 Task: Create Card Legal Contract Review in Board Newsletter Layout Ideas to Workspace Leadership Coaching. Create Card Home Security Review in Board Customer Journey Mapping to Workspace Leadership Coaching. Create Card Legal Contract Review in Board Public Relations Event Coordination and Execution to Workspace Leadership Coaching
Action: Mouse moved to (97, 336)
Screenshot: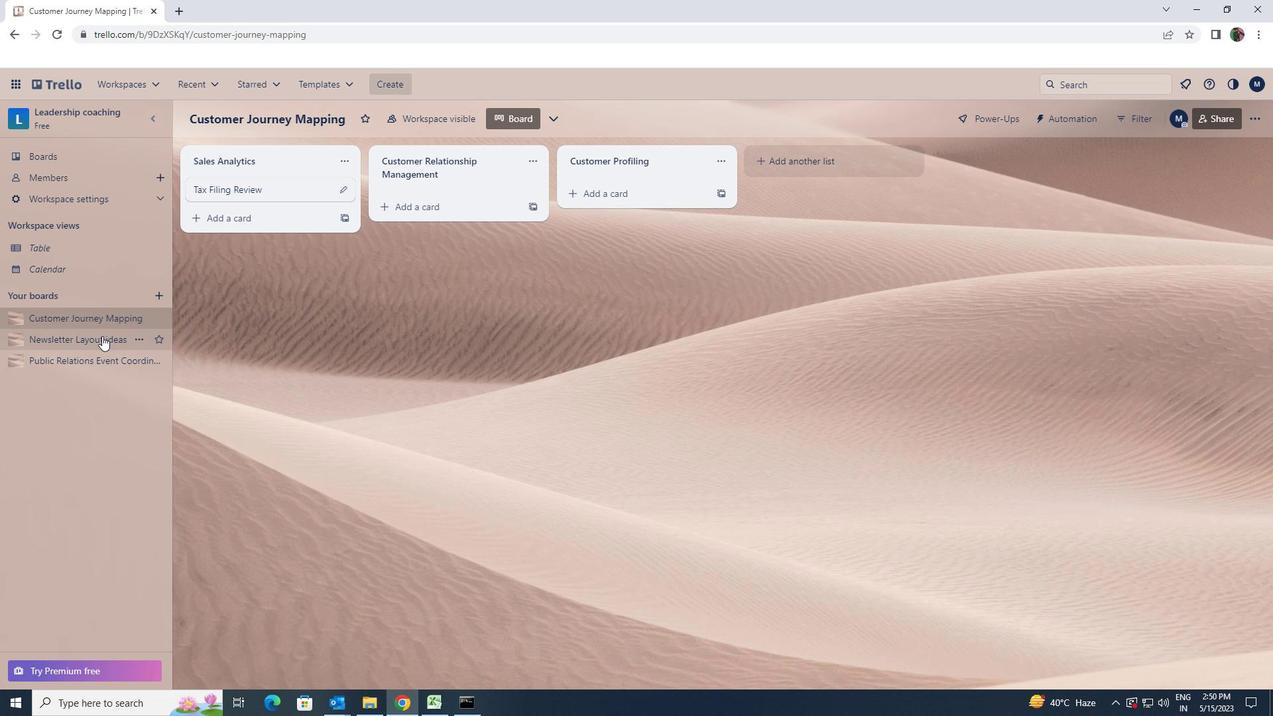 
Action: Mouse pressed left at (97, 336)
Screenshot: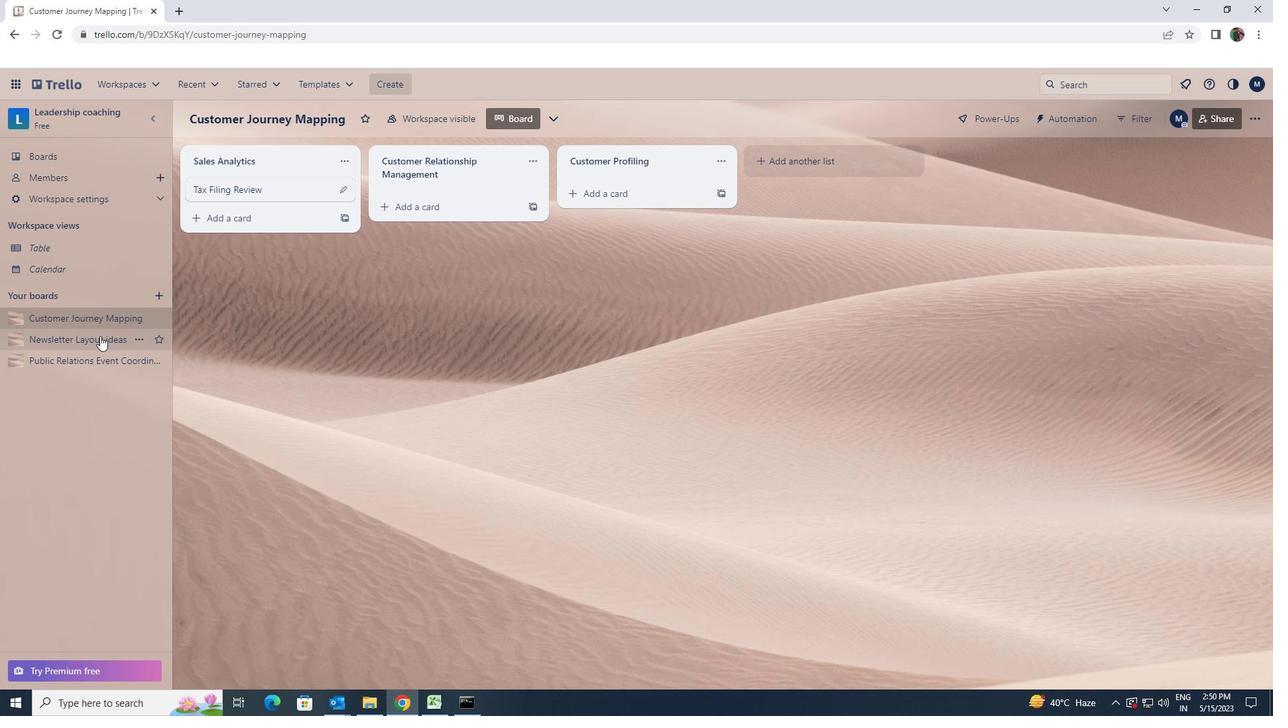 
Action: Mouse moved to (390, 195)
Screenshot: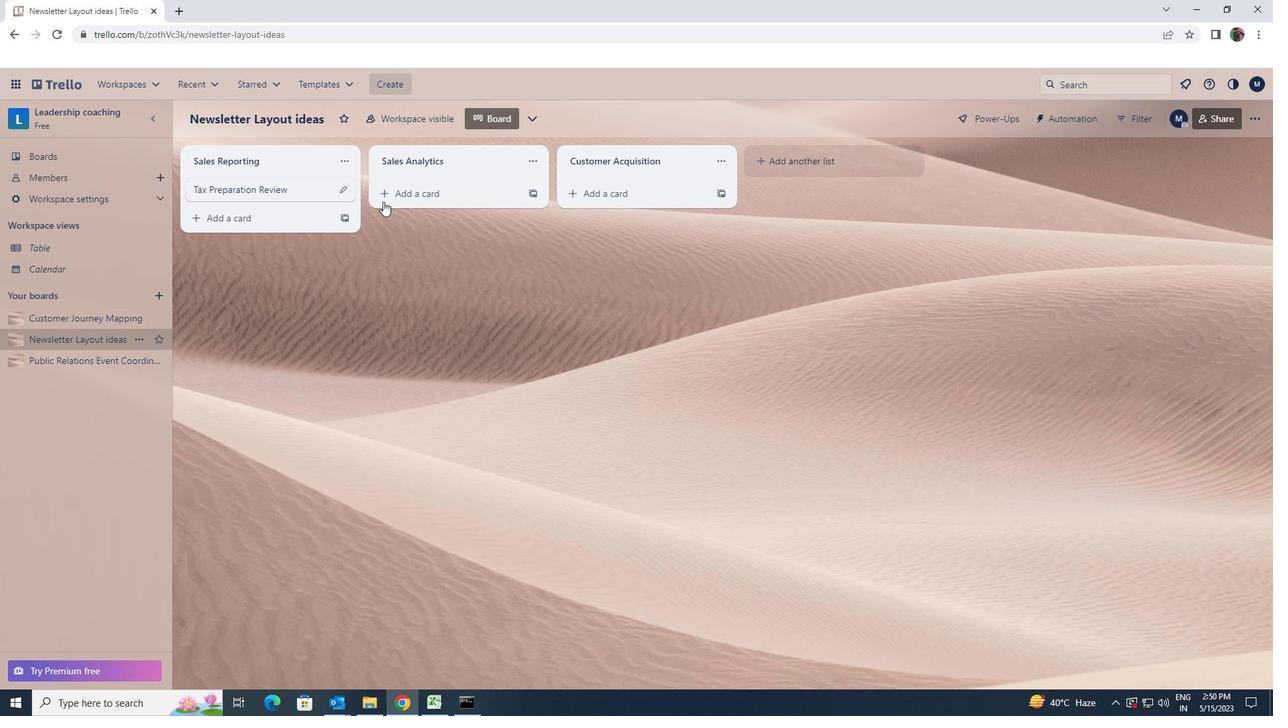 
Action: Mouse pressed left at (390, 195)
Screenshot: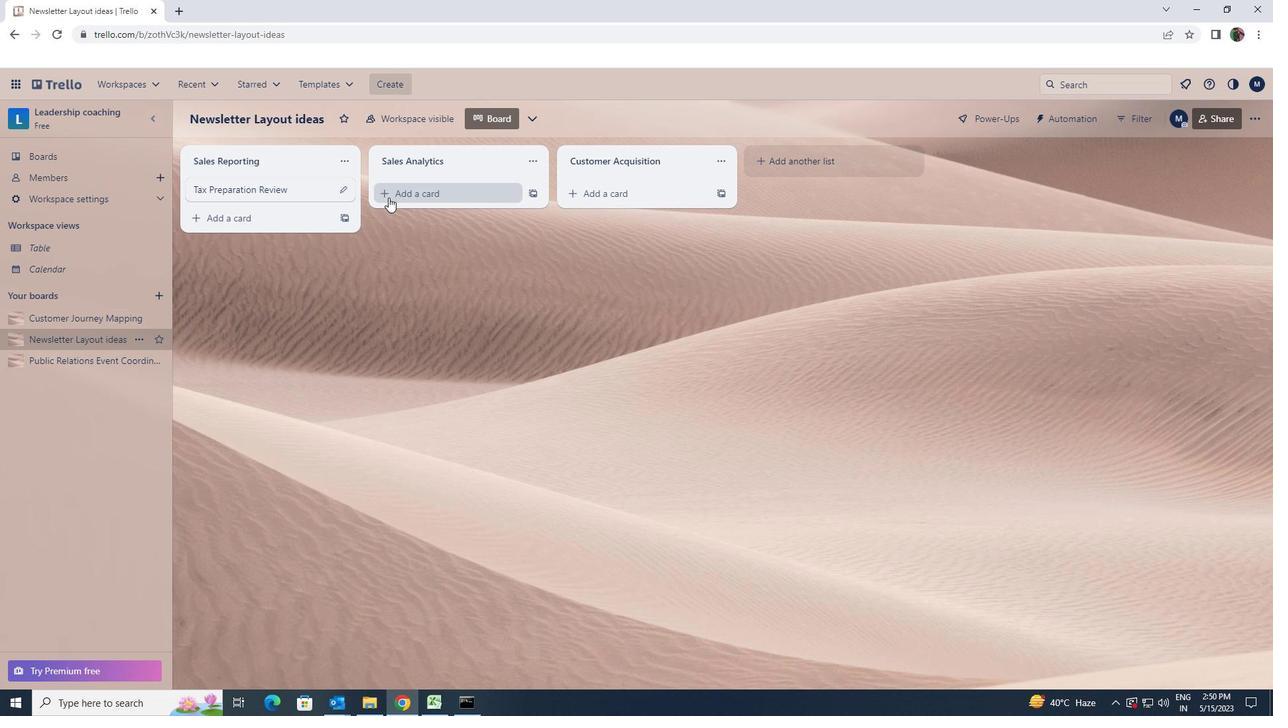 
Action: Key pressed <Key.shift>LEGAL<Key.space>CONTRACT<Key.space><Key.shift>REVIEW
Screenshot: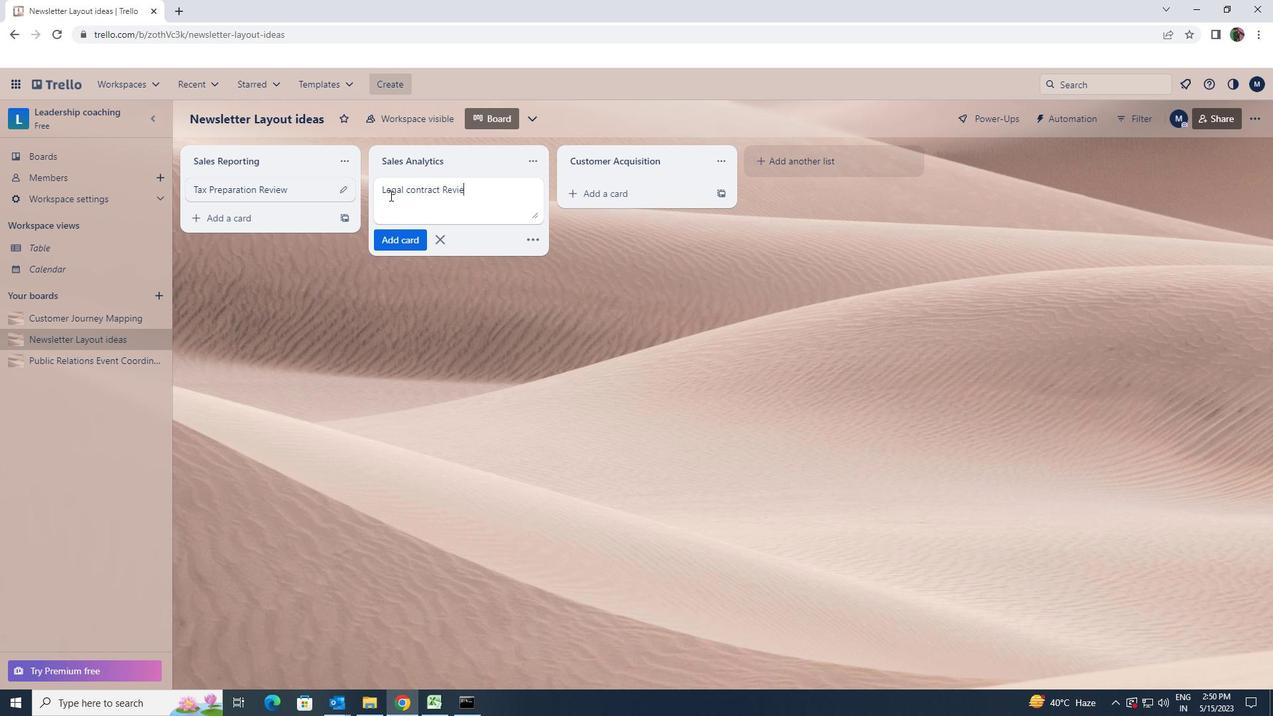 
Action: Mouse moved to (391, 246)
Screenshot: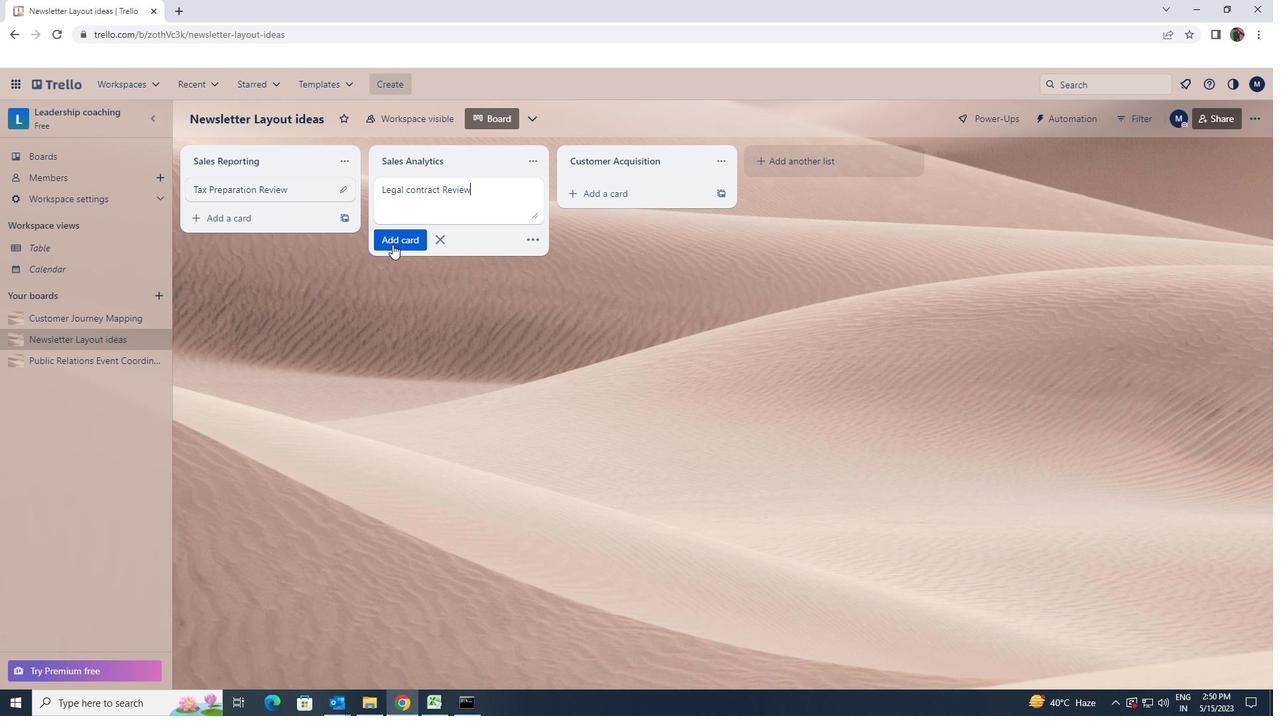 
Action: Mouse pressed left at (391, 246)
Screenshot: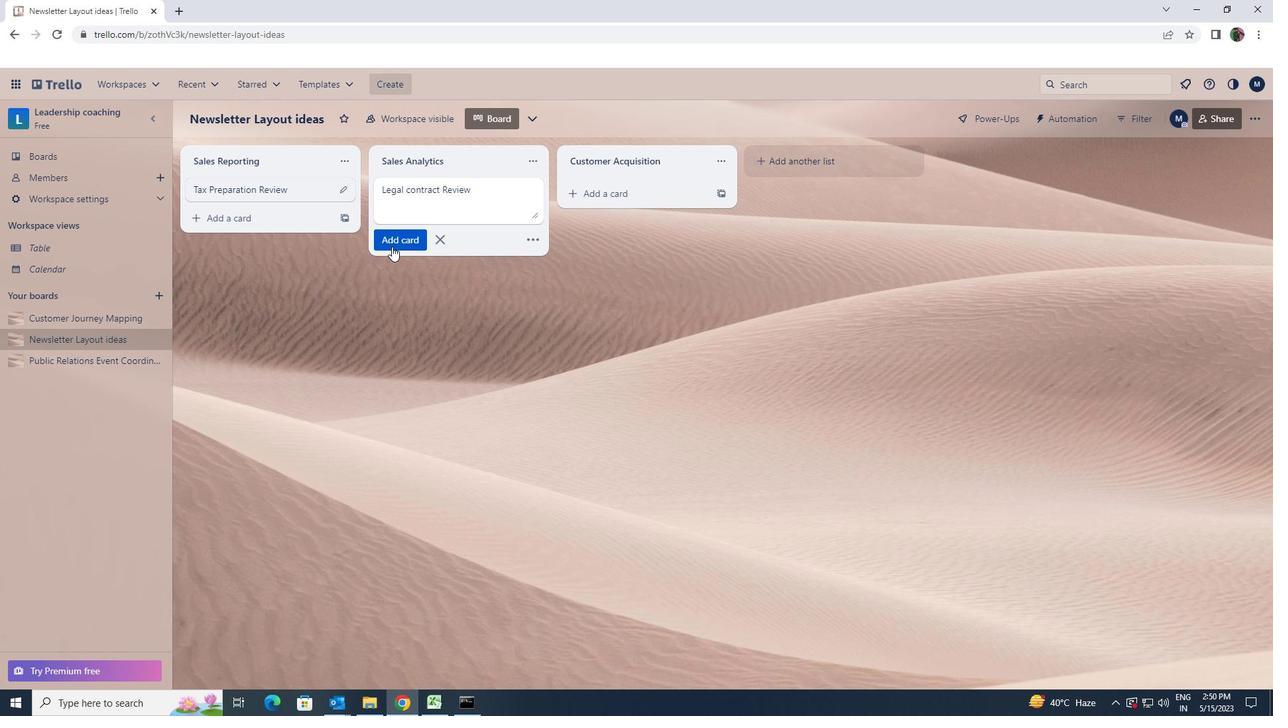 
Action: Mouse moved to (106, 358)
Screenshot: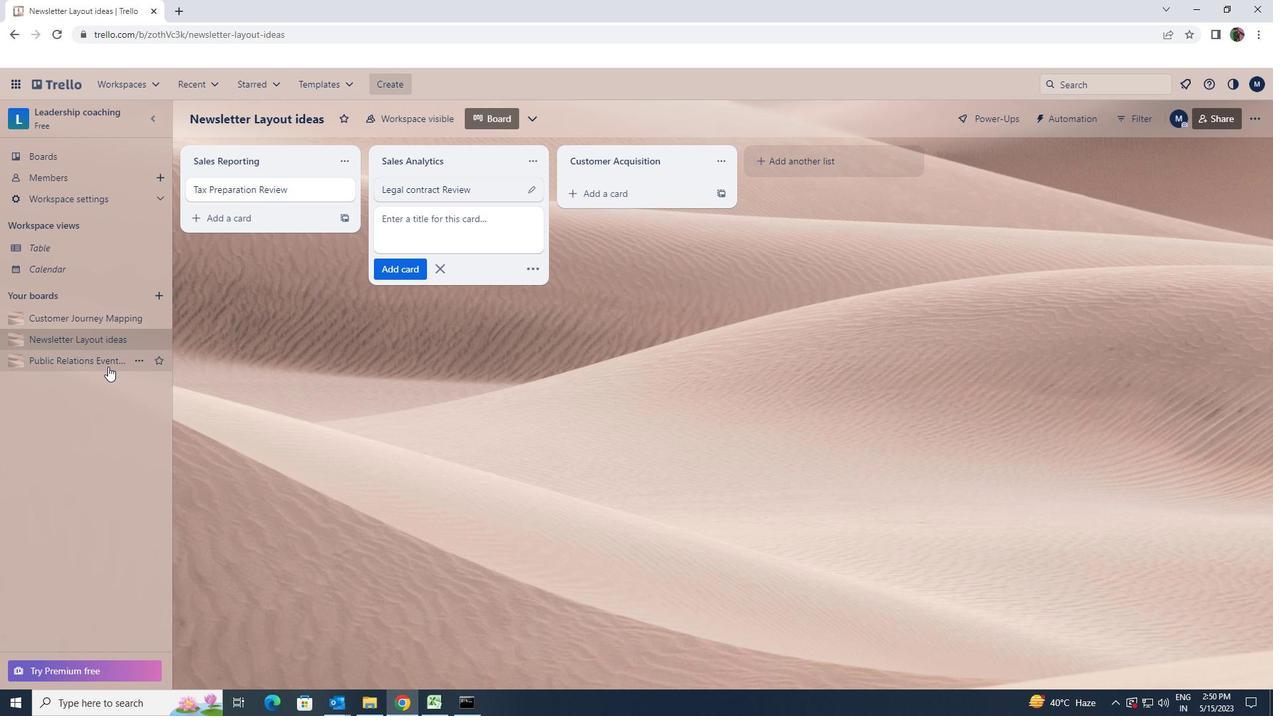 
Action: Mouse pressed left at (106, 358)
Screenshot: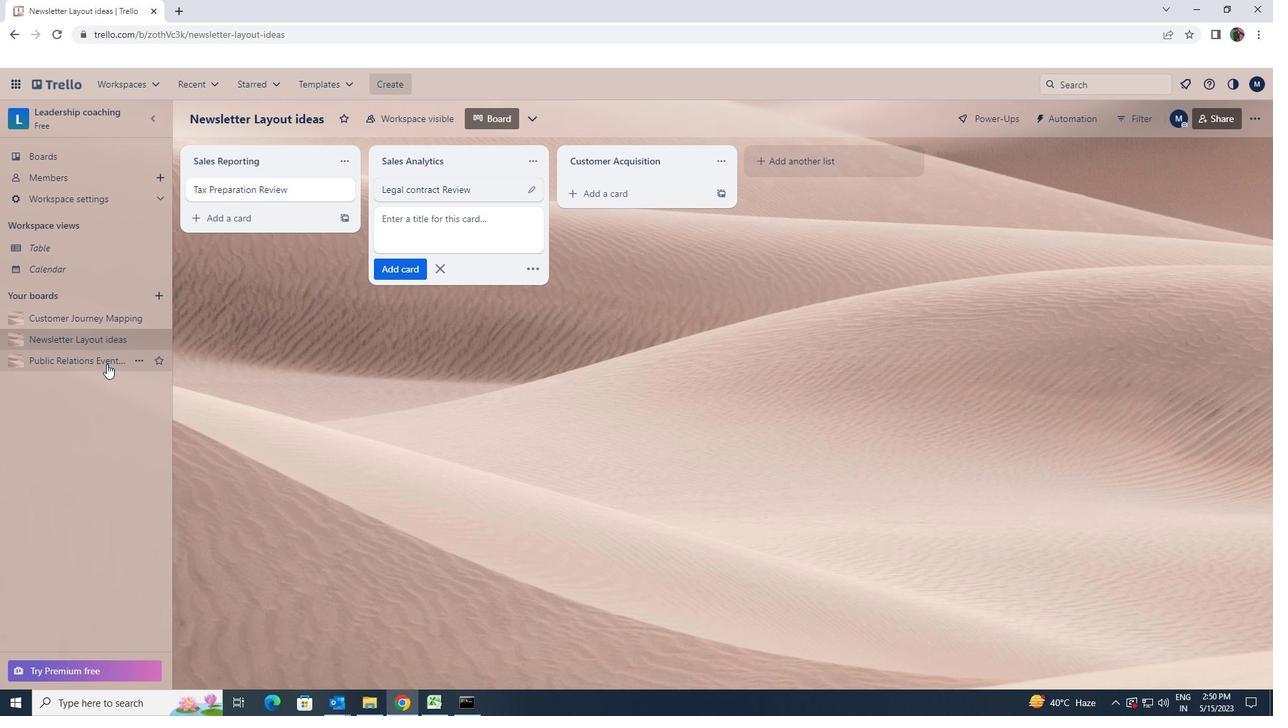 
Action: Mouse moved to (403, 194)
Screenshot: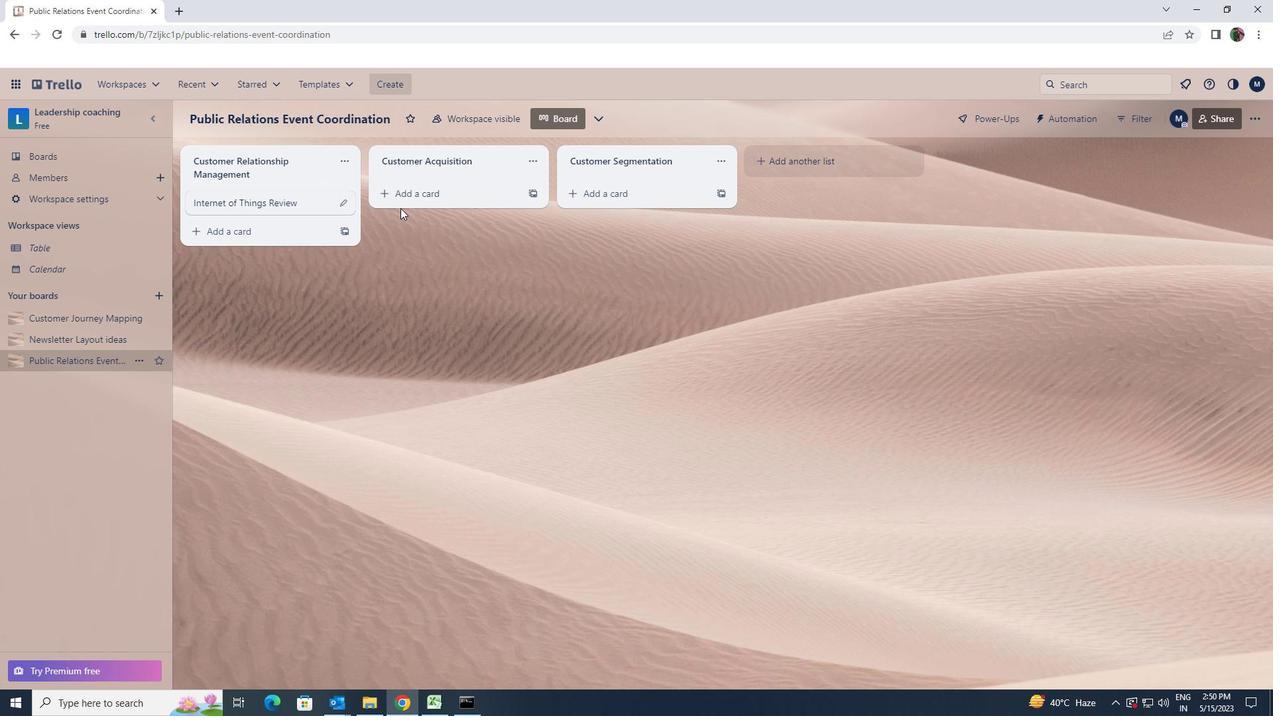 
Action: Mouse pressed left at (403, 194)
Screenshot: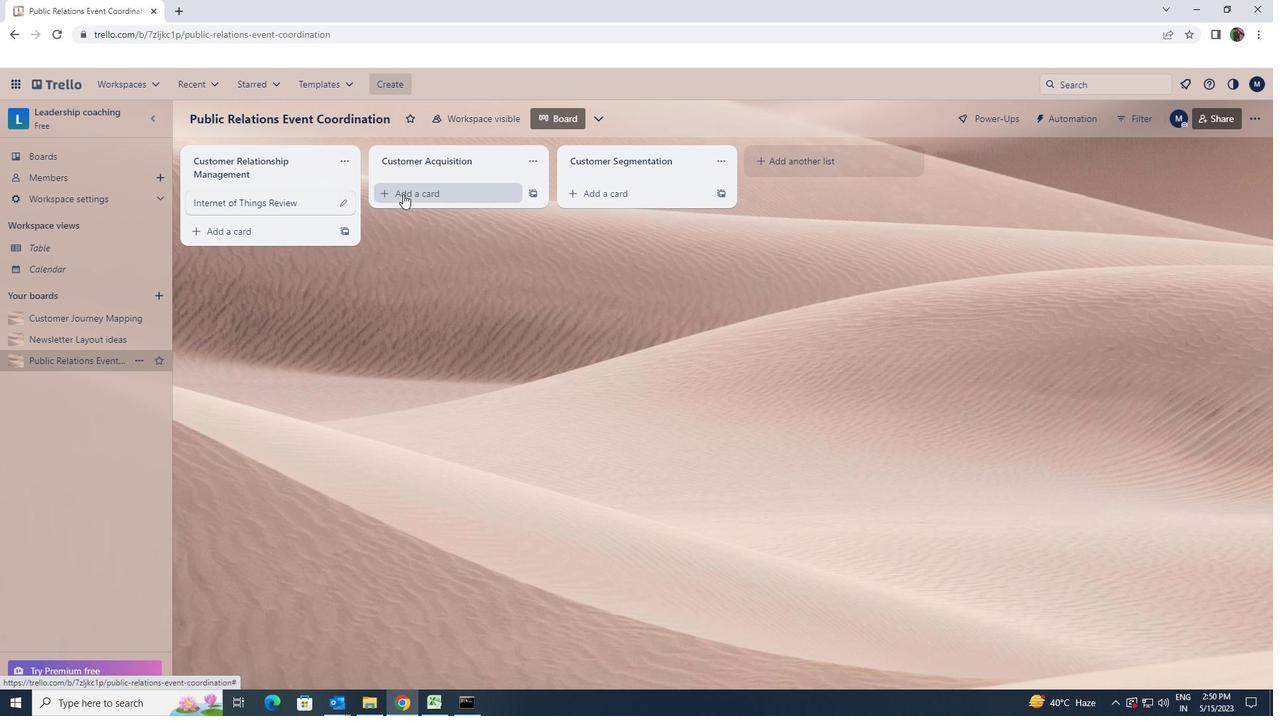 
Action: Key pressed <Key.shift>HOME<Key.space>SECURITY<Key.space>
Screenshot: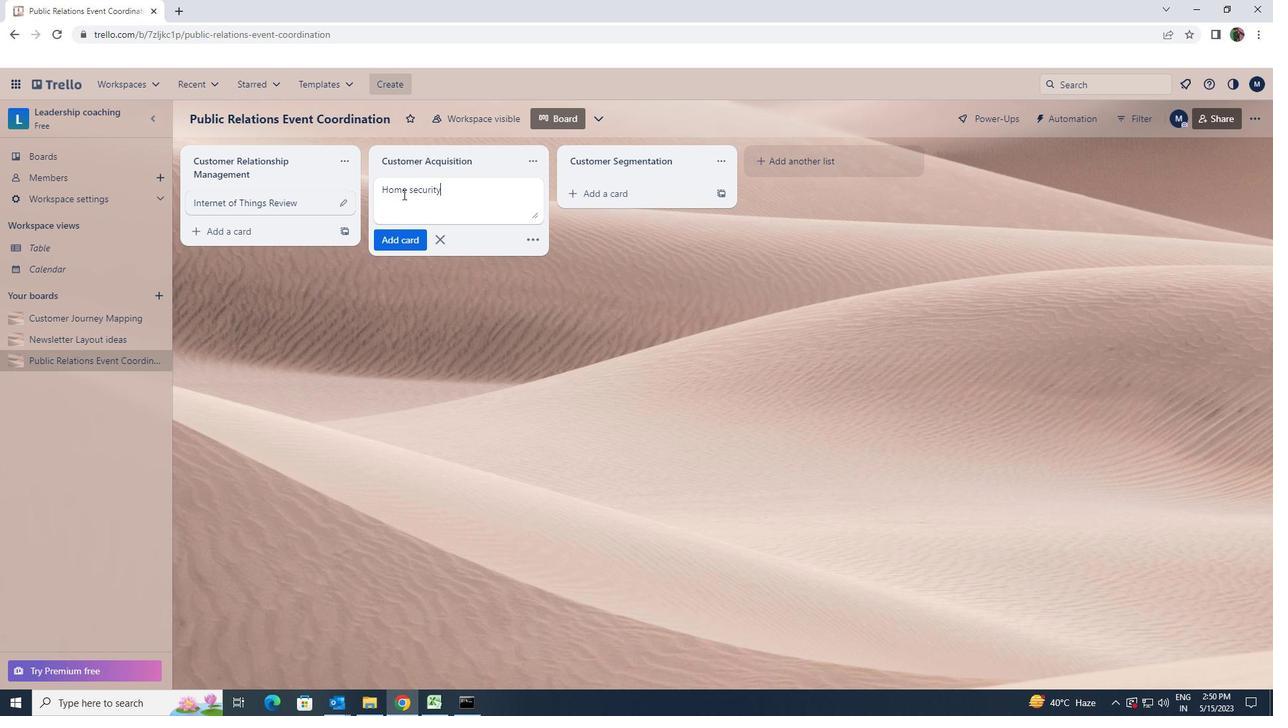 
Action: Mouse moved to (397, 234)
Screenshot: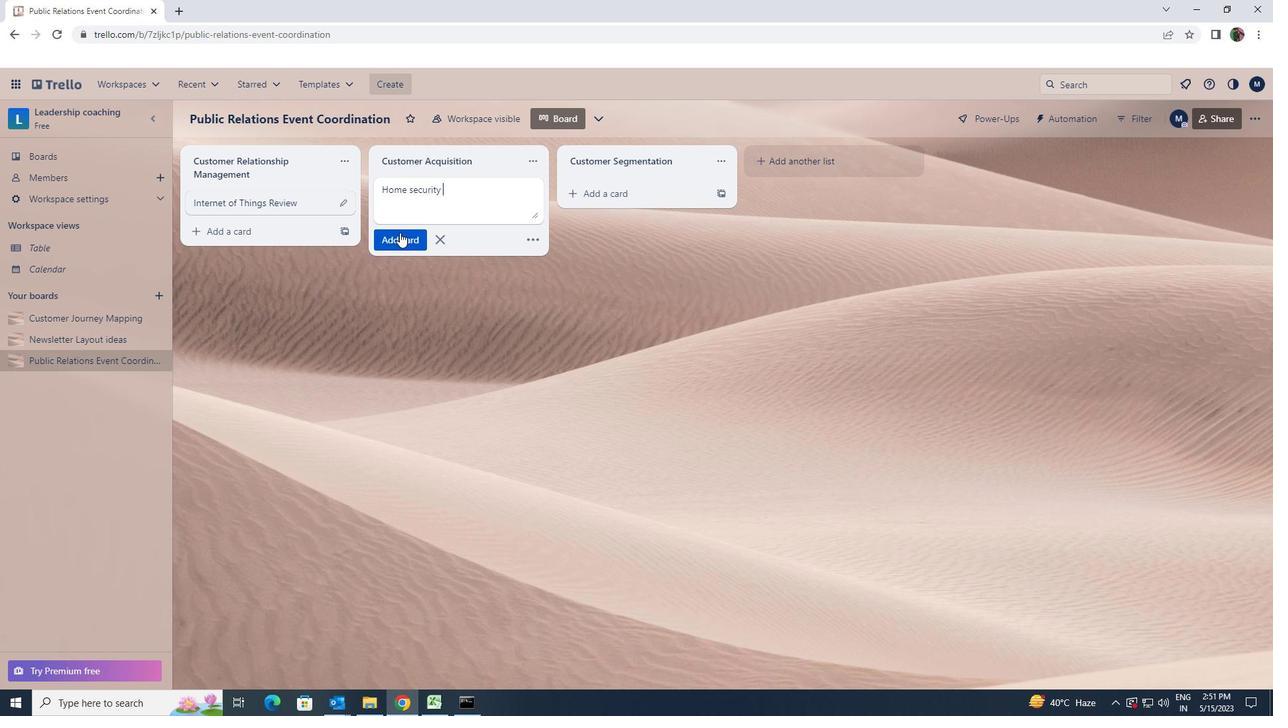 
Action: Key pressed <Key.space><Key.shift>REVIEW
Screenshot: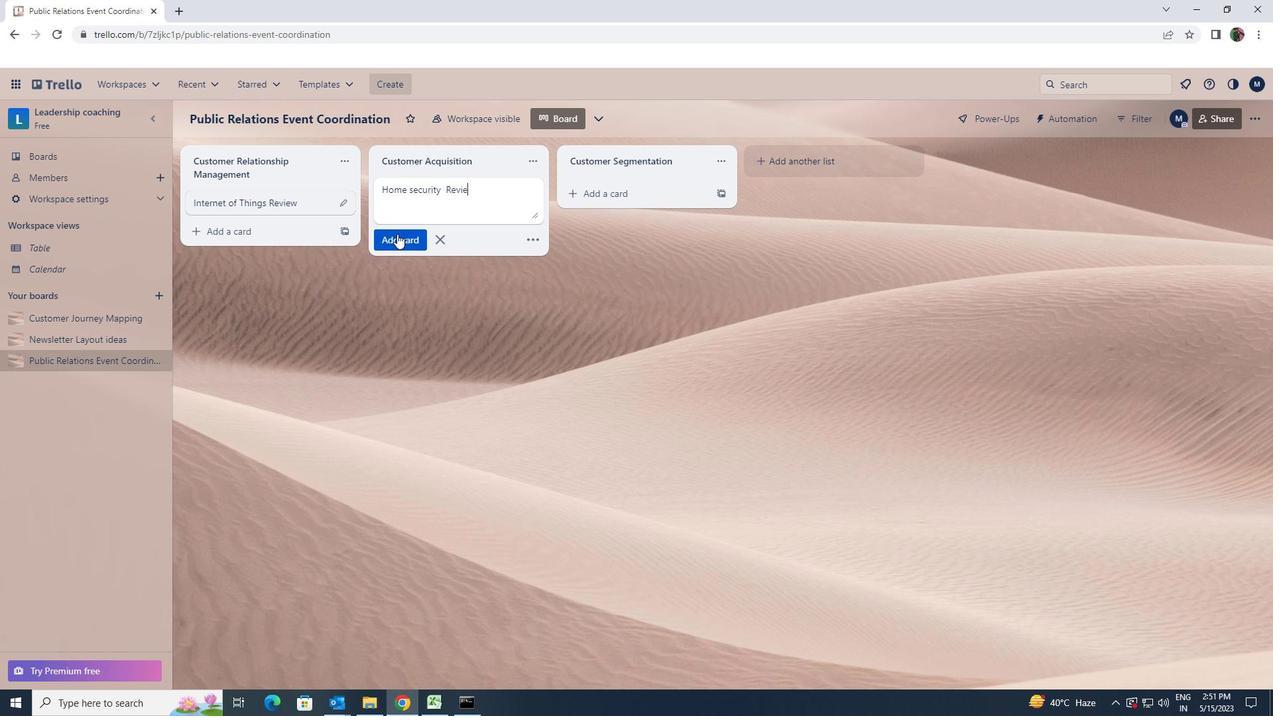 
Action: Mouse moved to (397, 241)
Screenshot: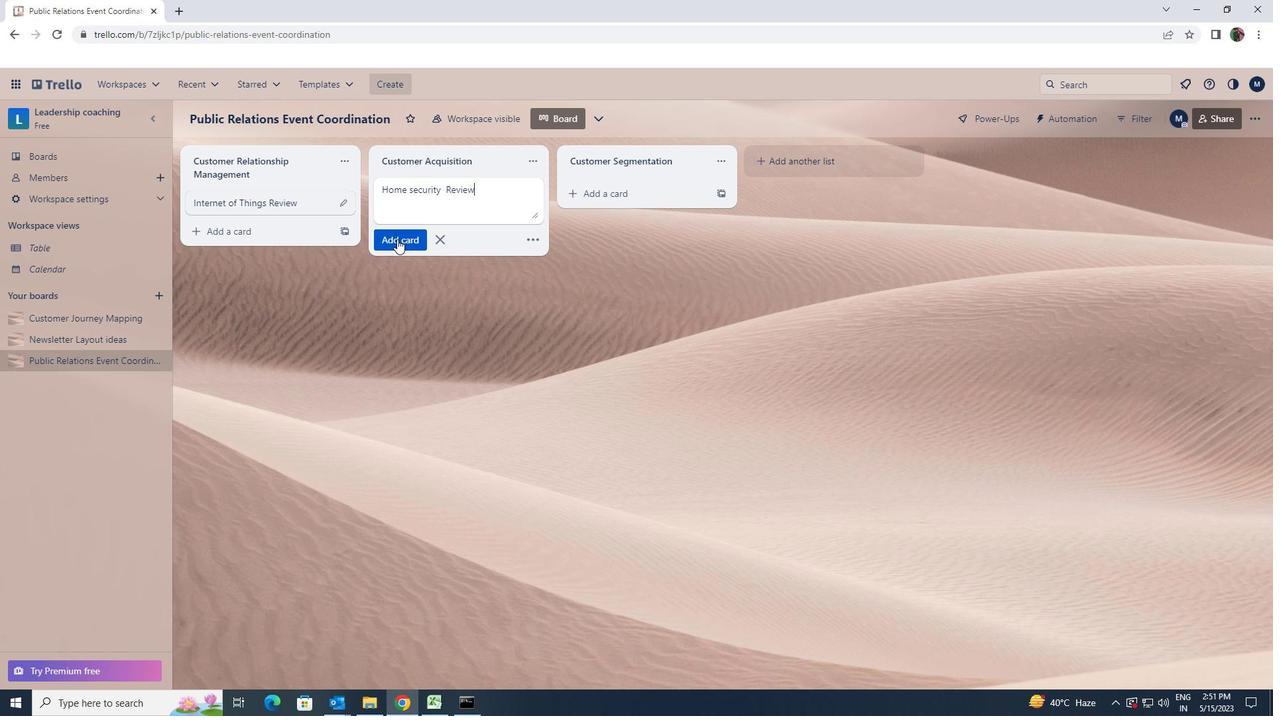 
Action: Mouse pressed left at (397, 241)
Screenshot: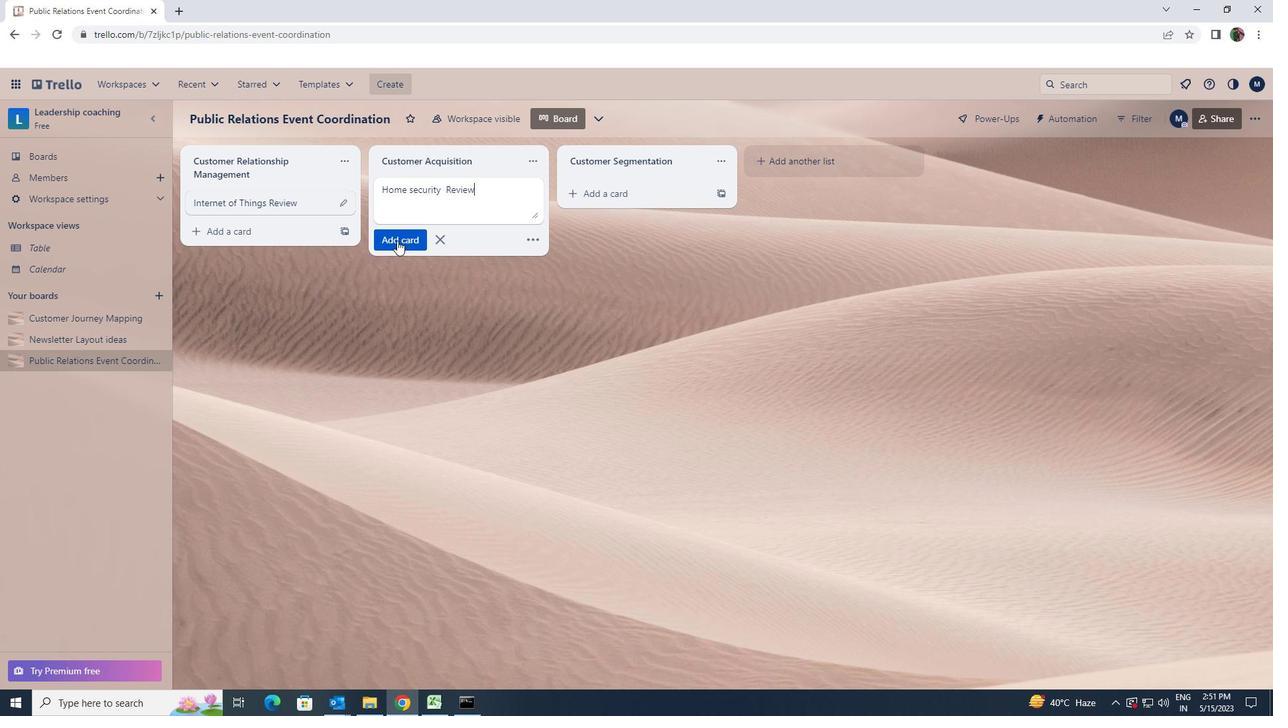 
Action: Mouse moved to (102, 316)
Screenshot: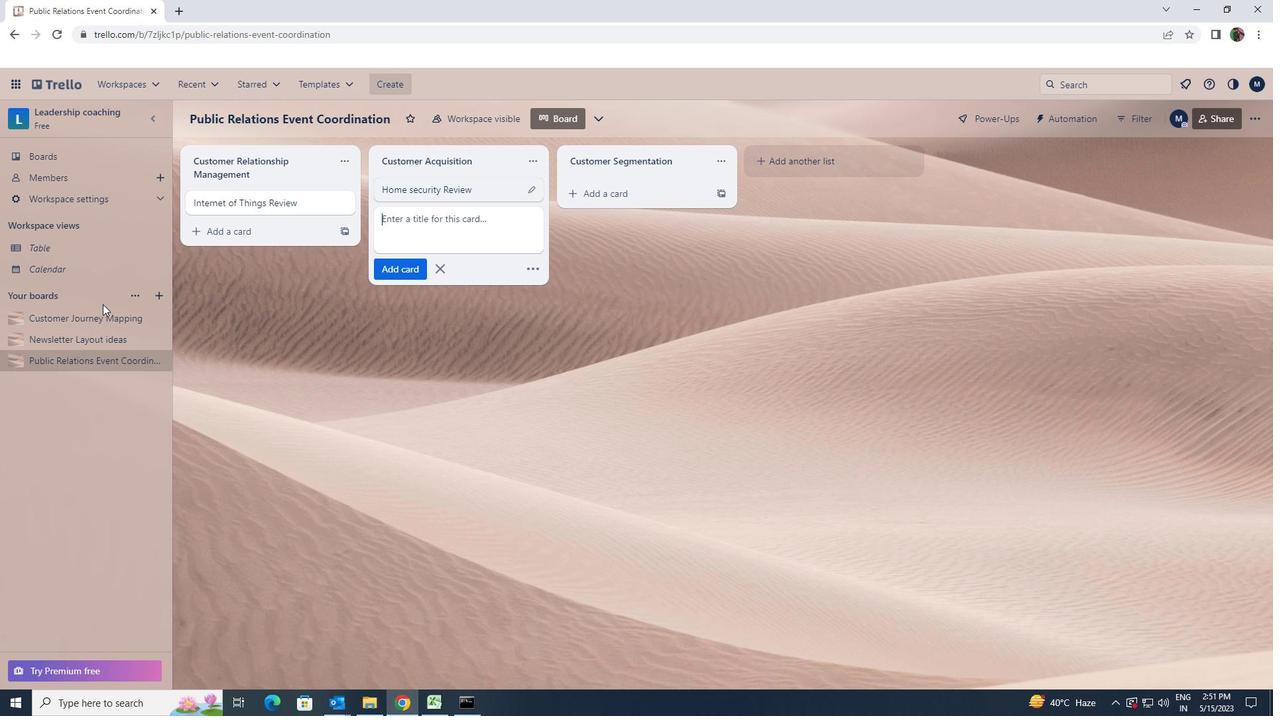 
Action: Mouse pressed left at (102, 316)
Screenshot: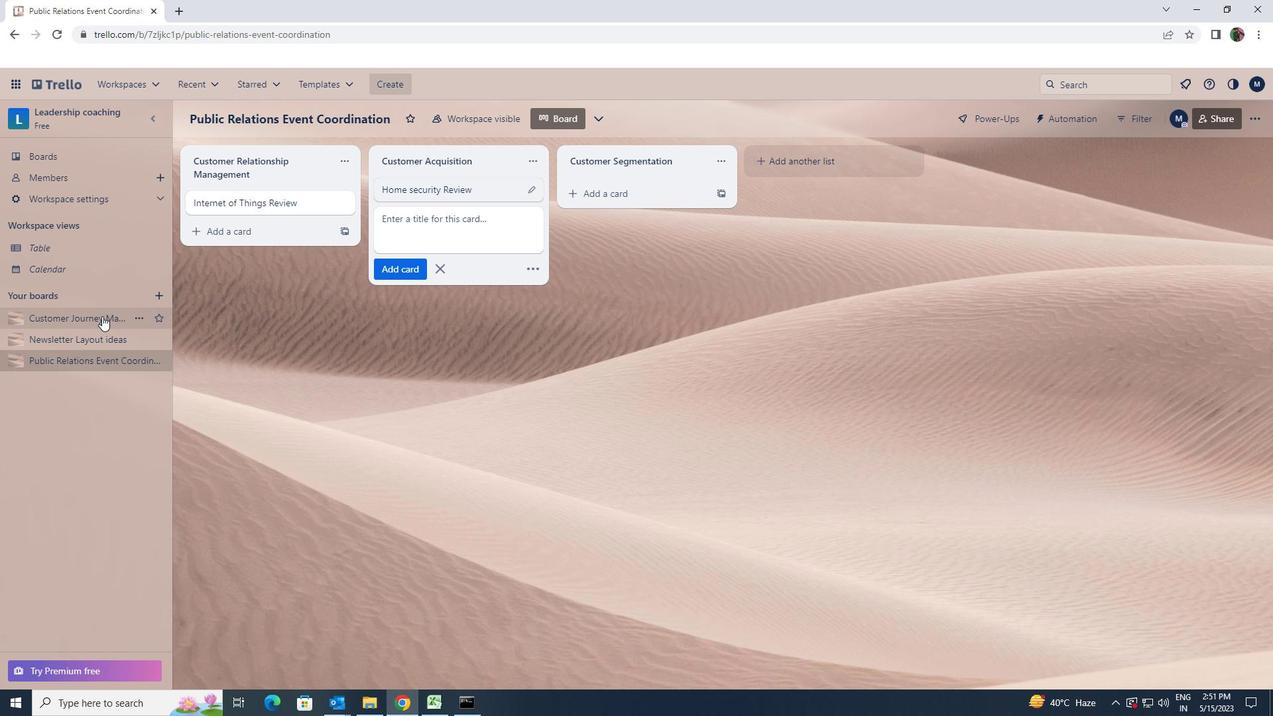
Action: Mouse moved to (418, 207)
Screenshot: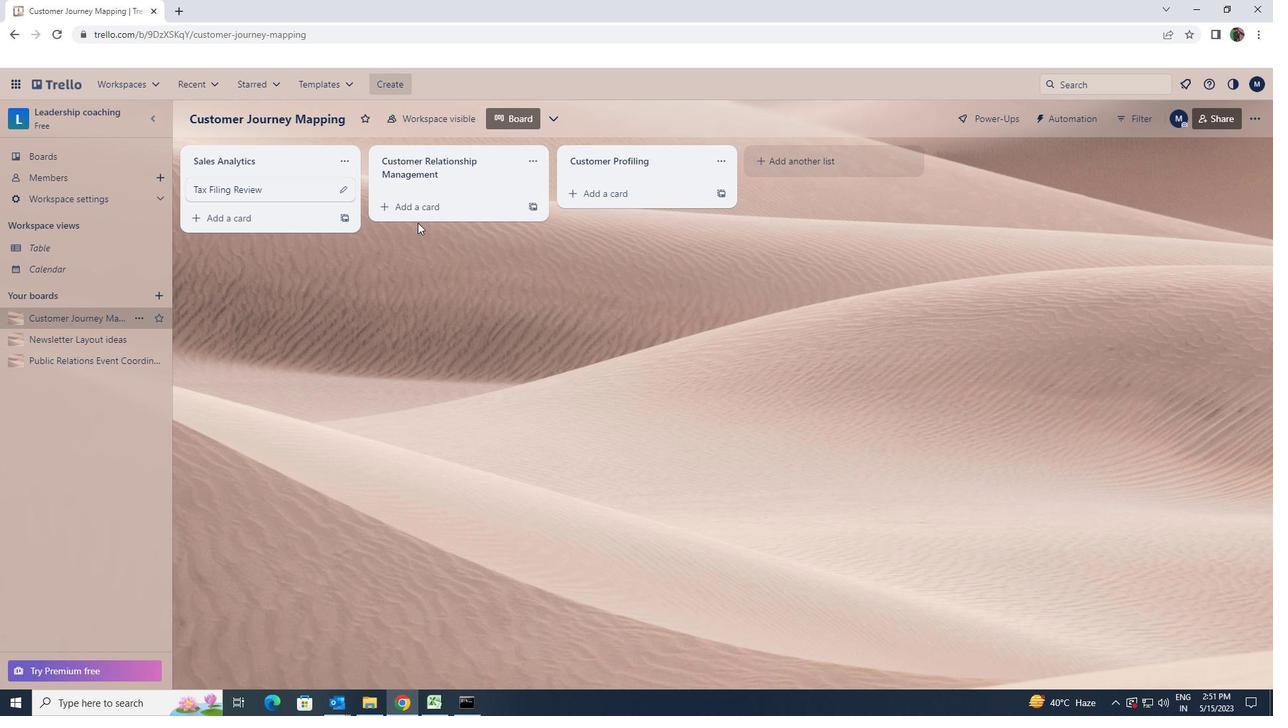 
Action: Mouse pressed left at (418, 207)
Screenshot: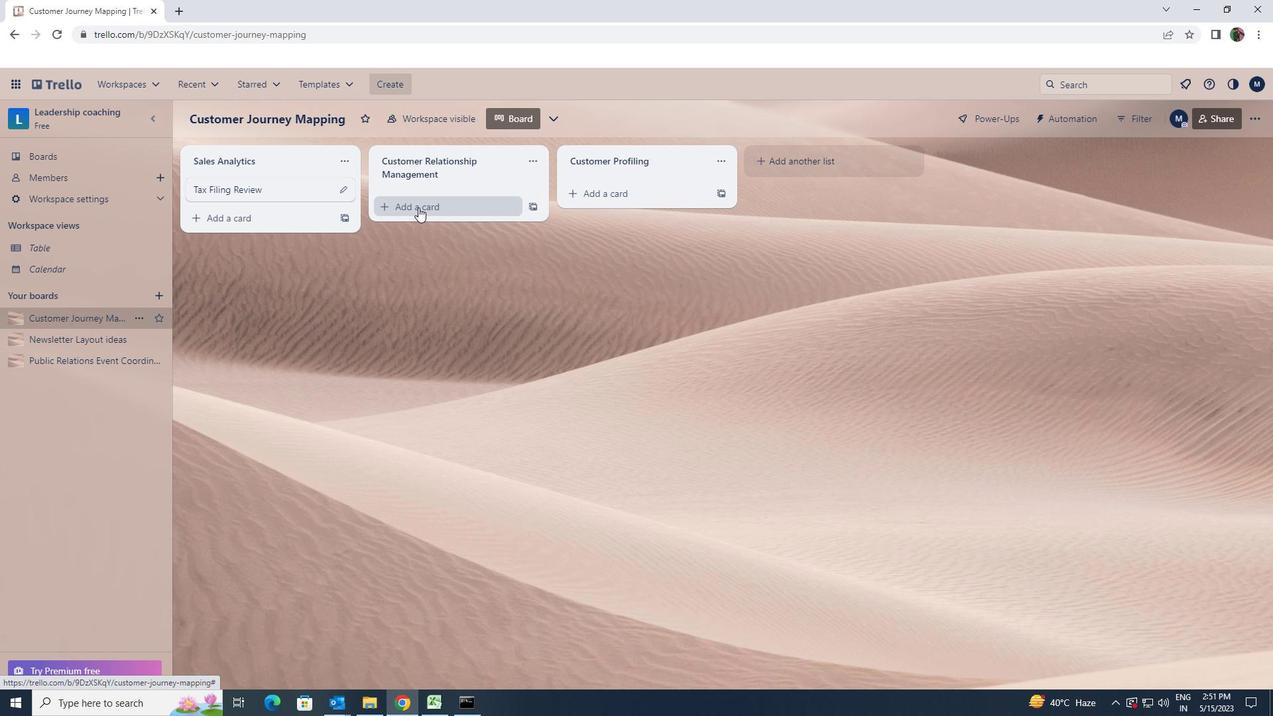 
Action: Key pressed <Key.shift><Key.shift><Key.shift><Key.shift><Key.shift><Key.shift><Key.shift><Key.shift><Key.shift><Key.shift><Key.shift><Key.shift><Key.shift><Key.shift><Key.shift><Key.shift><Key.shift><Key.shift>LEGAK<Key.backspace>L<Key.space><Key.shift><Key.shift><Key.shift><Key.shift>CONTRACT<Key.space>REVIEW
Screenshot: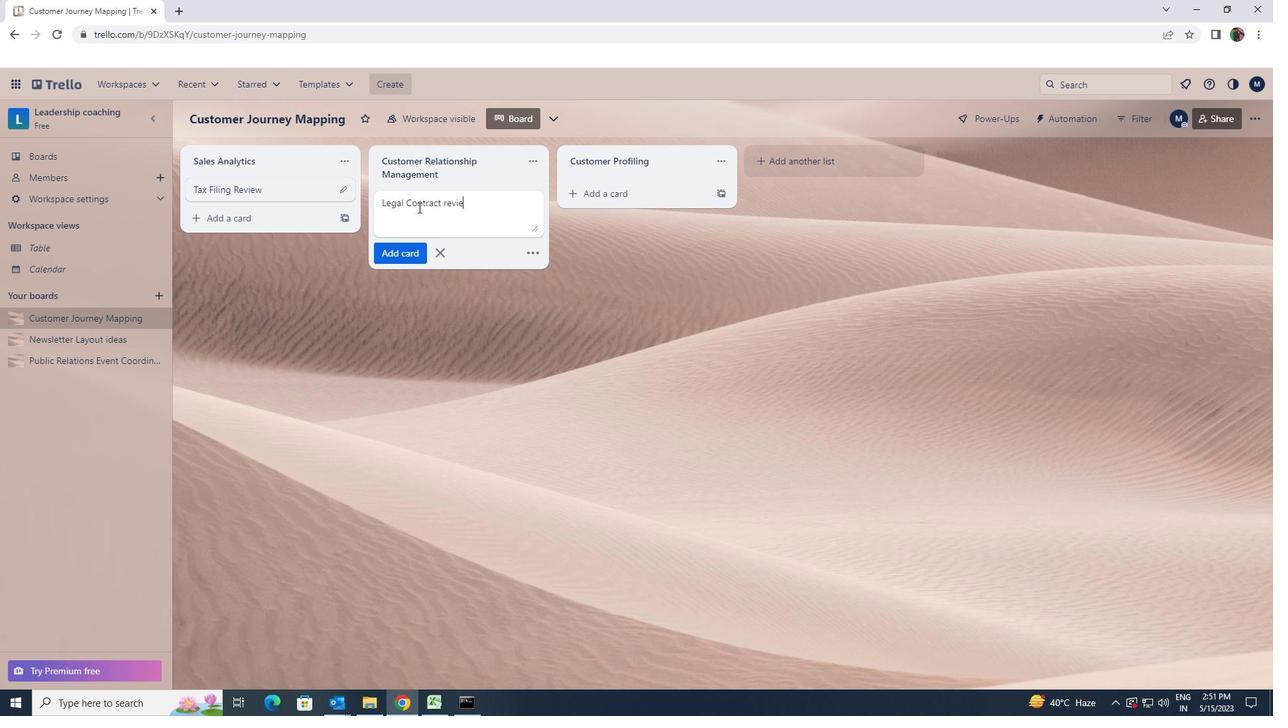 
Action: Mouse moved to (412, 262)
Screenshot: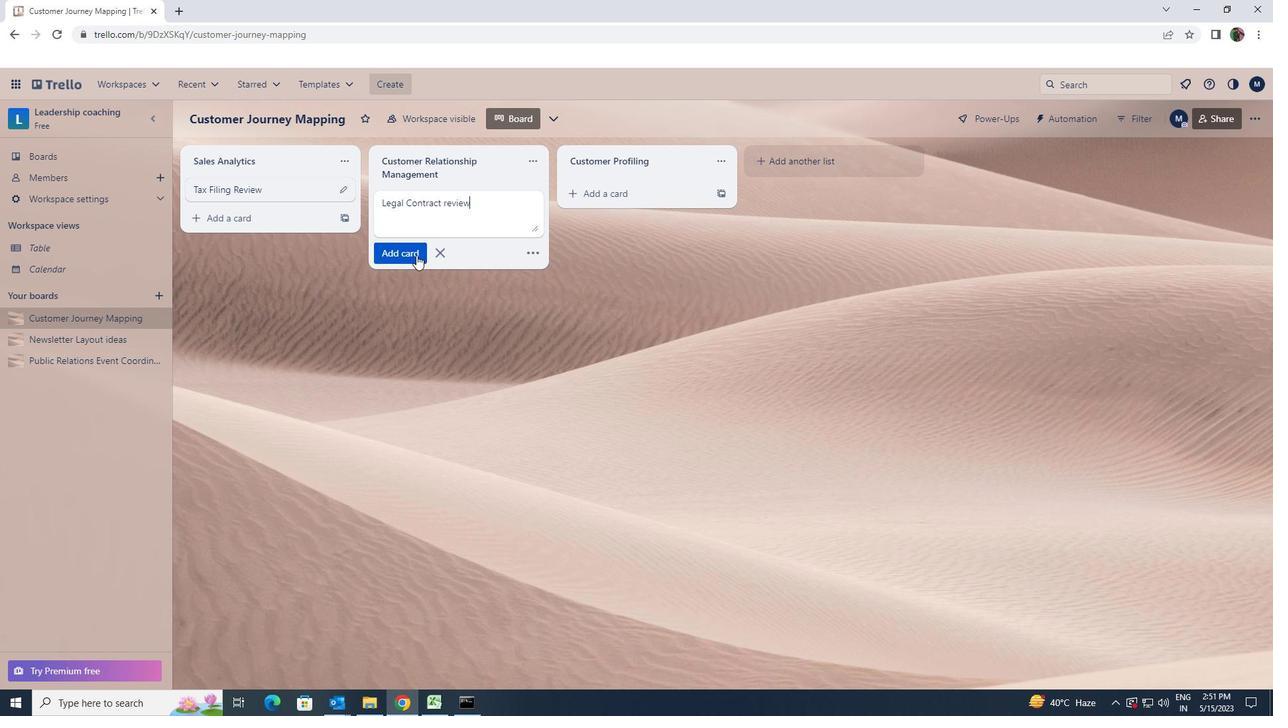 
Action: Mouse pressed left at (412, 262)
Screenshot: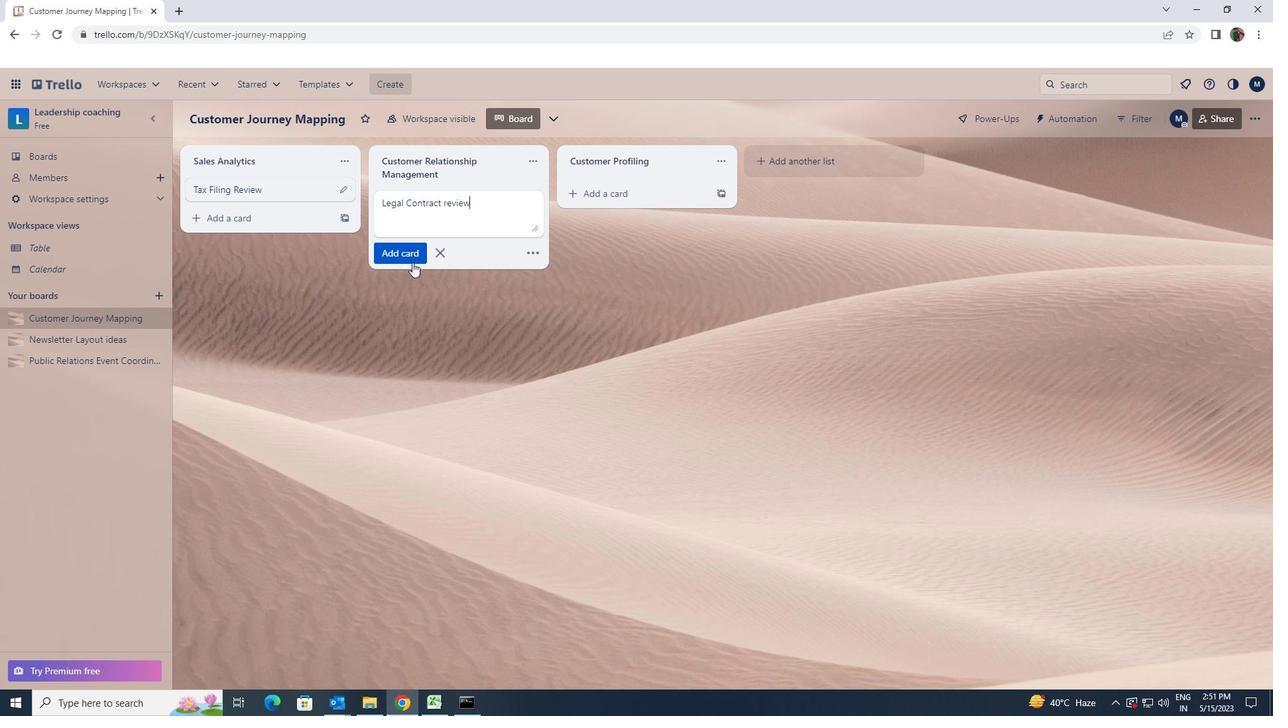 
